 Task: Enable or disable the "Tab Hover Cards" feature.
Action: Mouse moved to (313, 30)
Screenshot: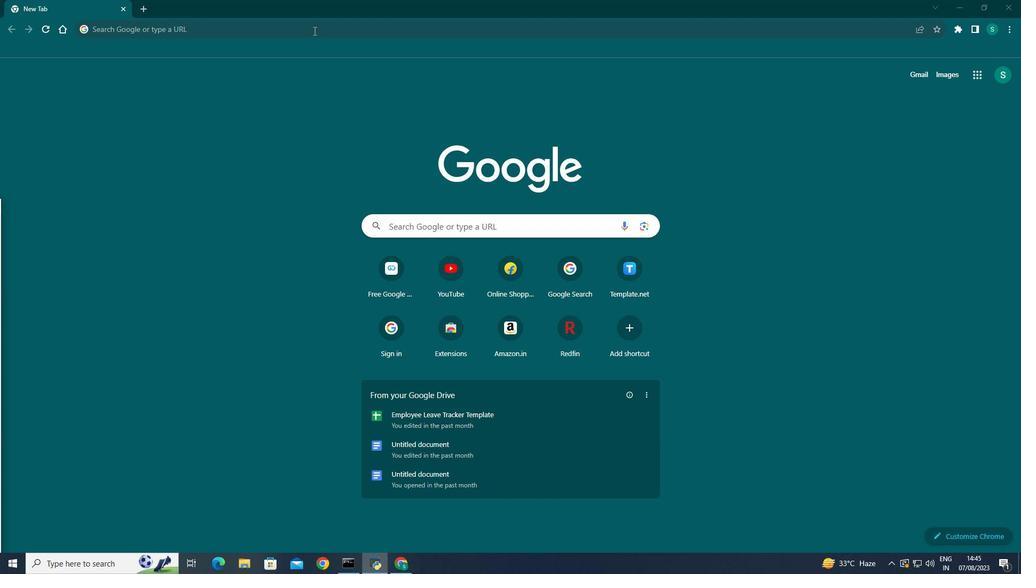 
Action: Mouse pressed left at (313, 30)
Screenshot: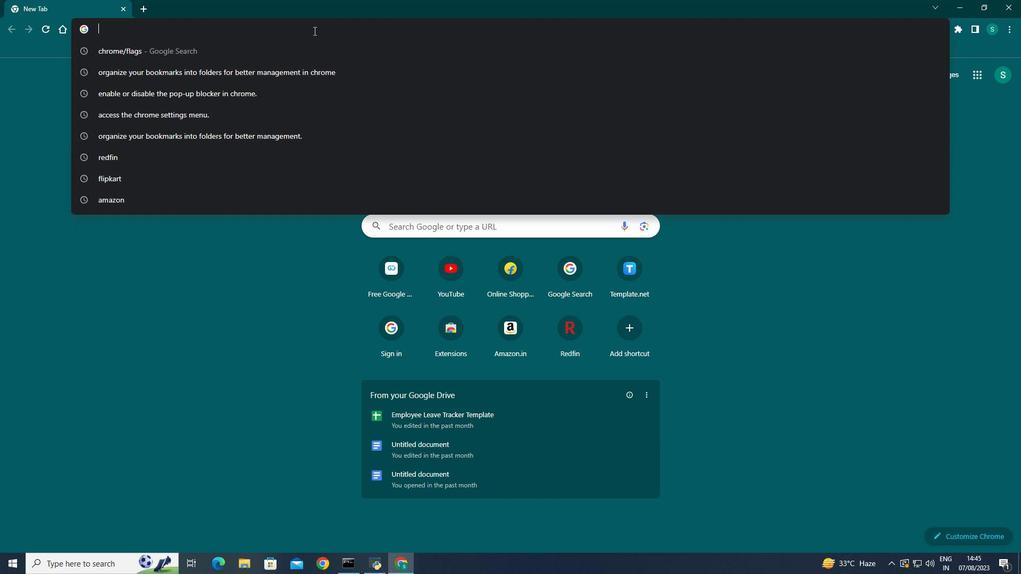 
Action: Key pressed chrome<Key.shift_r>://fl
Screenshot: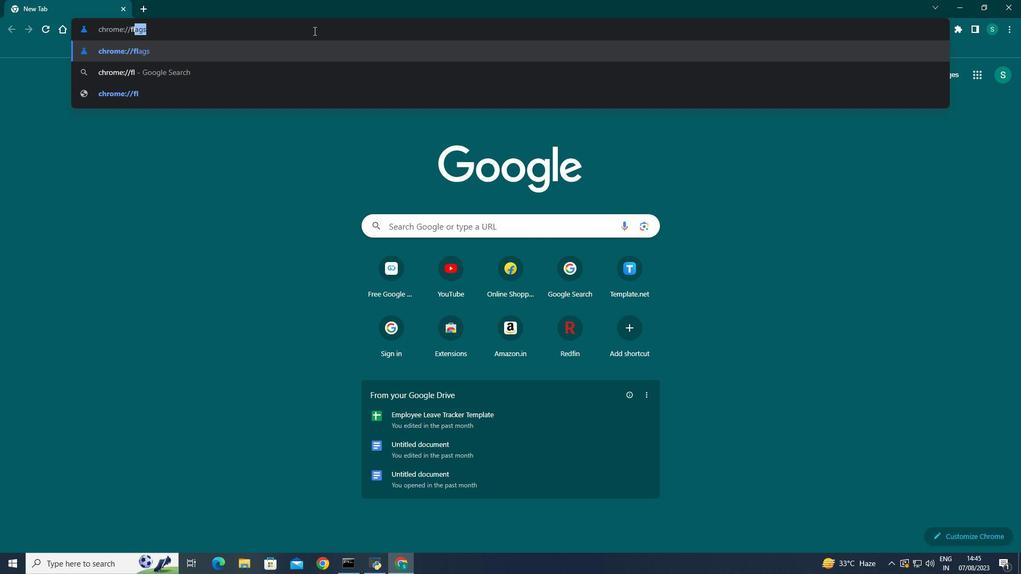 
Action: Mouse moved to (209, 28)
Screenshot: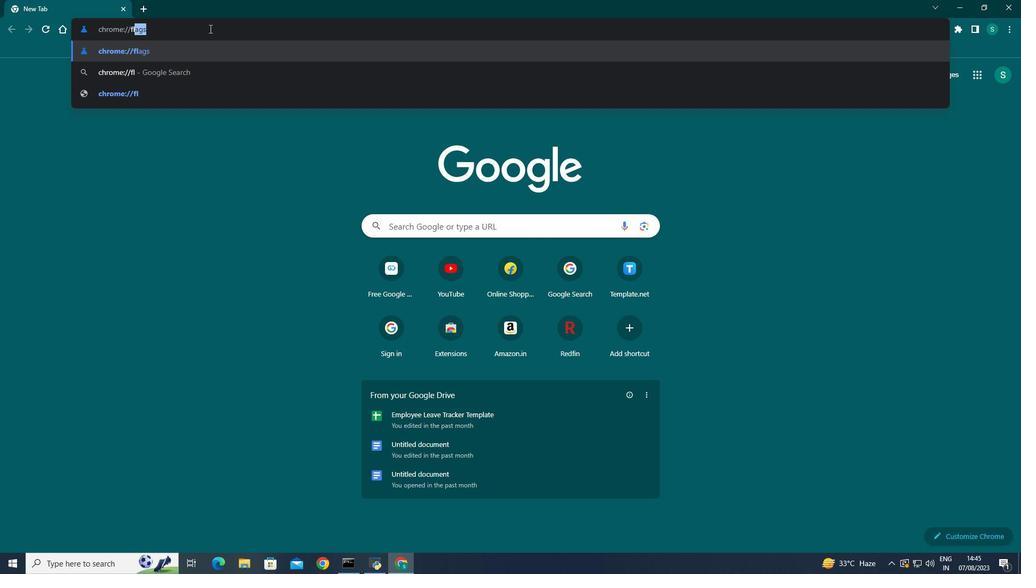 
Action: Mouse pressed left at (209, 28)
Screenshot: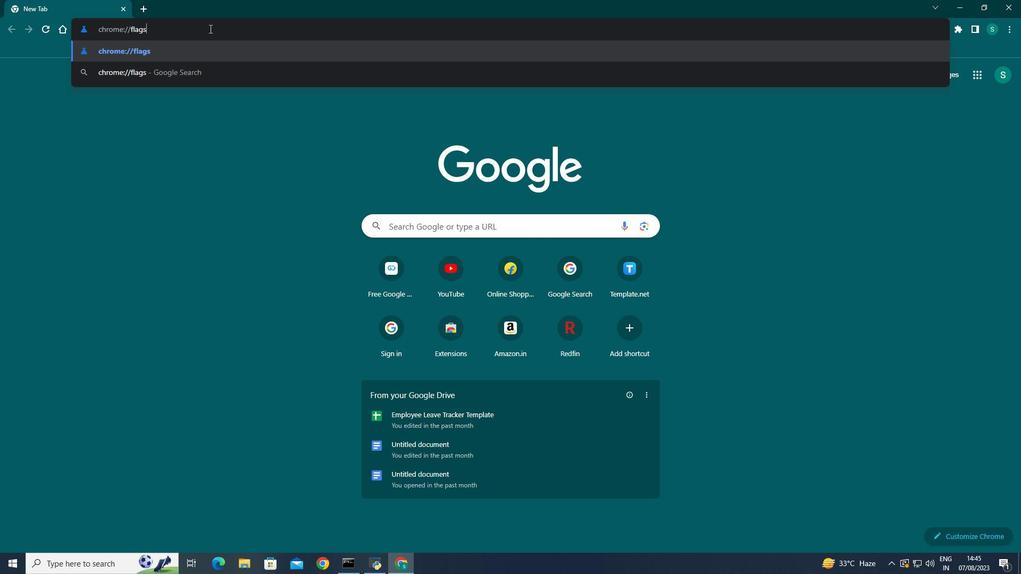 
Action: Key pressed /<Key.enter>
Screenshot: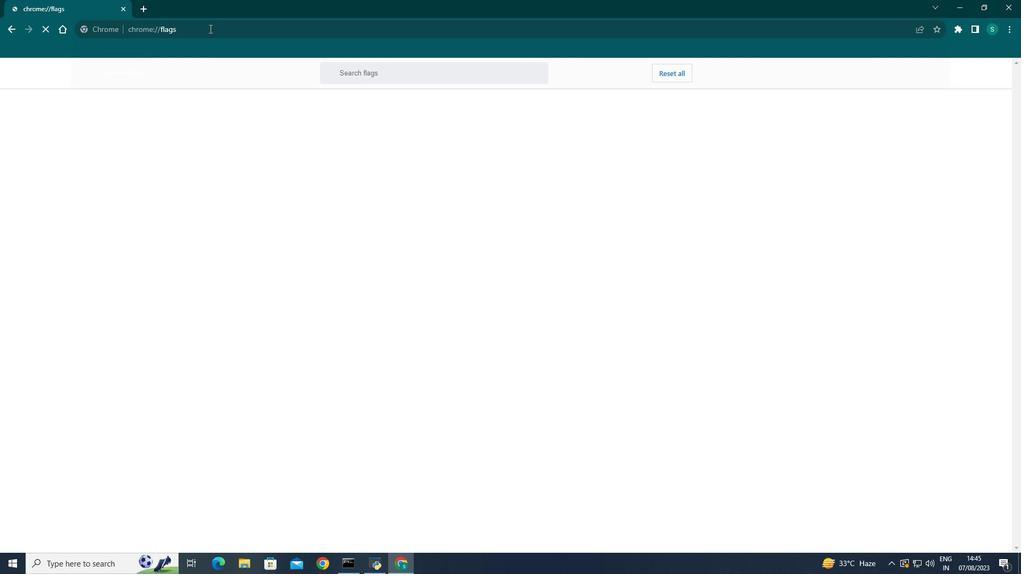 
Action: Mouse moved to (406, 70)
Screenshot: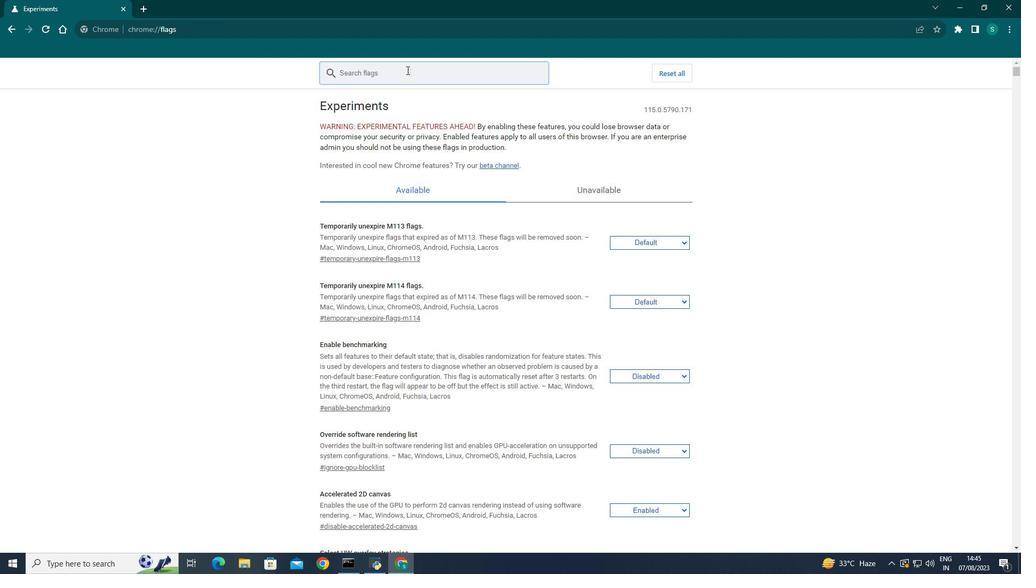 
Action: Mouse pressed left at (406, 70)
Screenshot: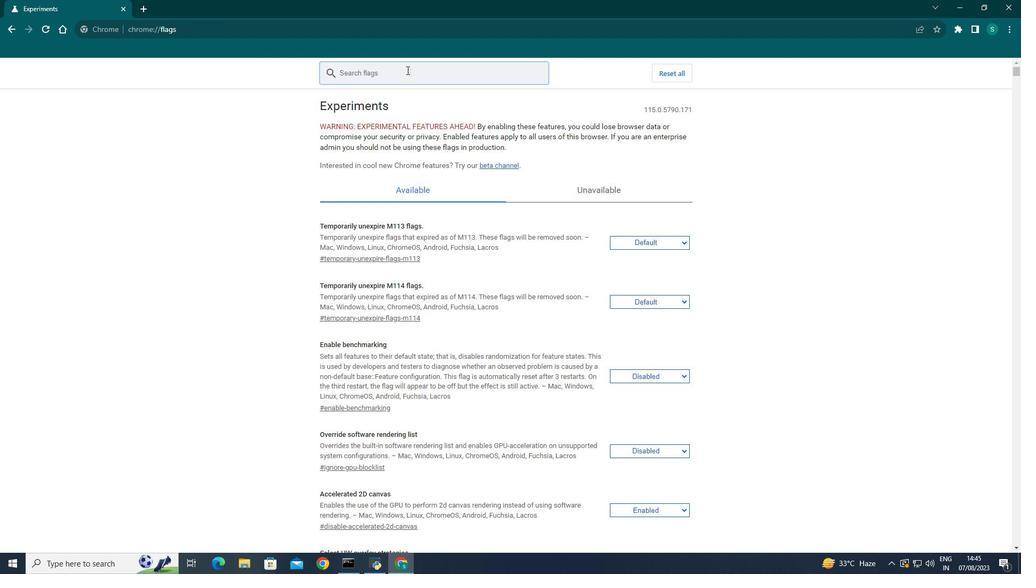 
Action: Key pressed <Key.shift>Tab<Key.space>hover<Key.space>cards
Screenshot: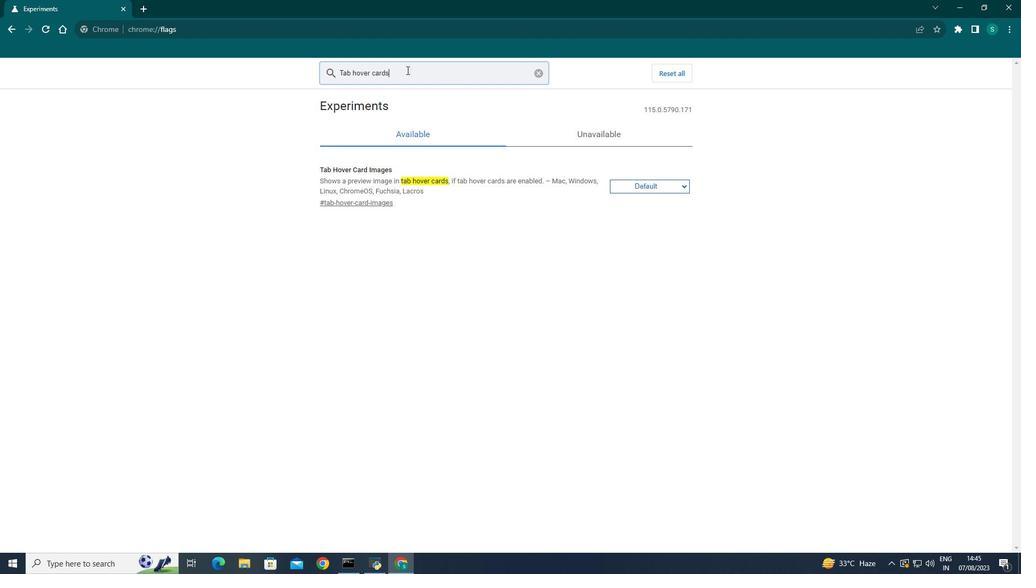 
Action: Mouse moved to (510, 232)
Screenshot: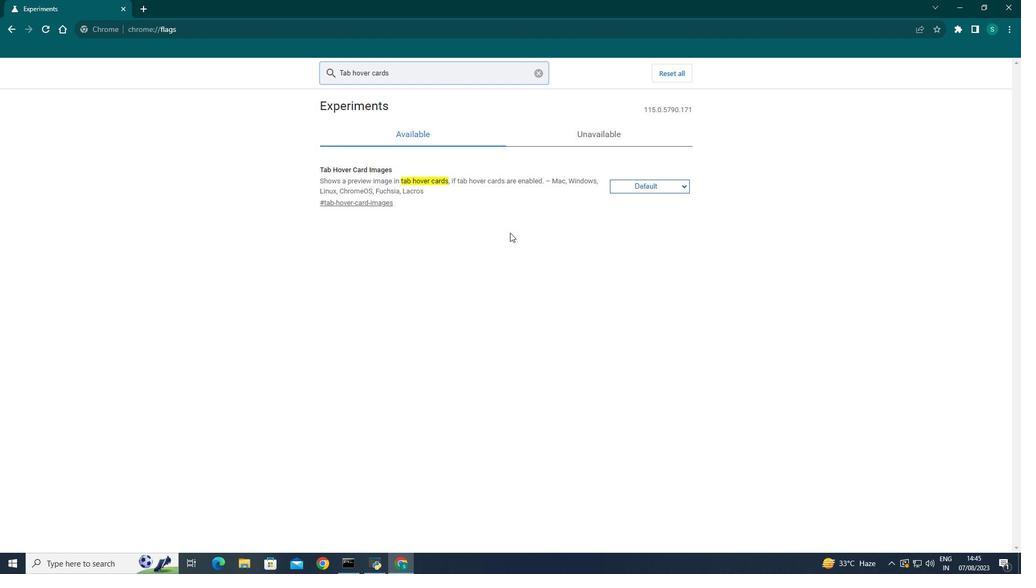 
Action: Mouse pressed left at (510, 232)
Screenshot: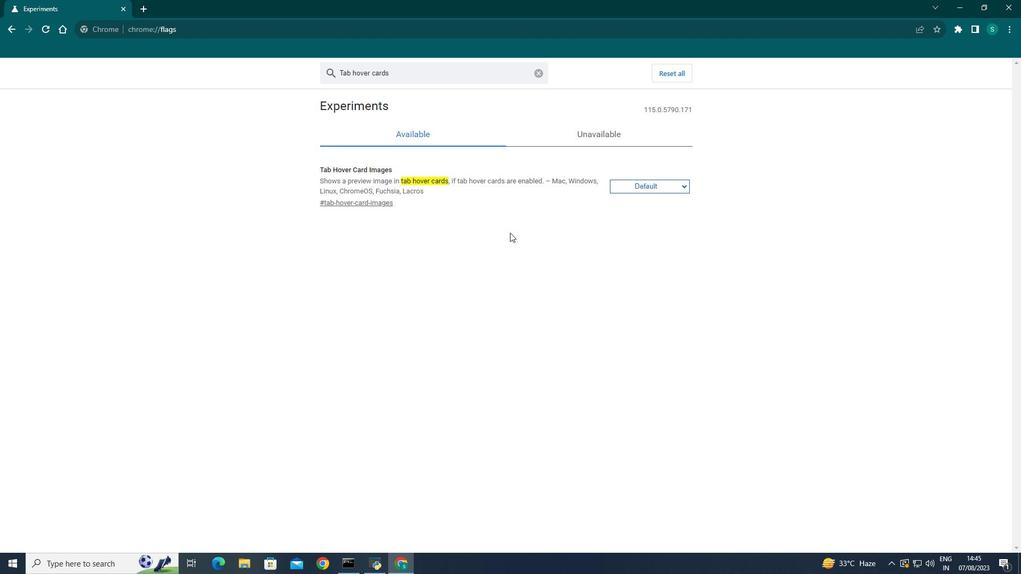 
Action: Mouse moved to (677, 186)
Screenshot: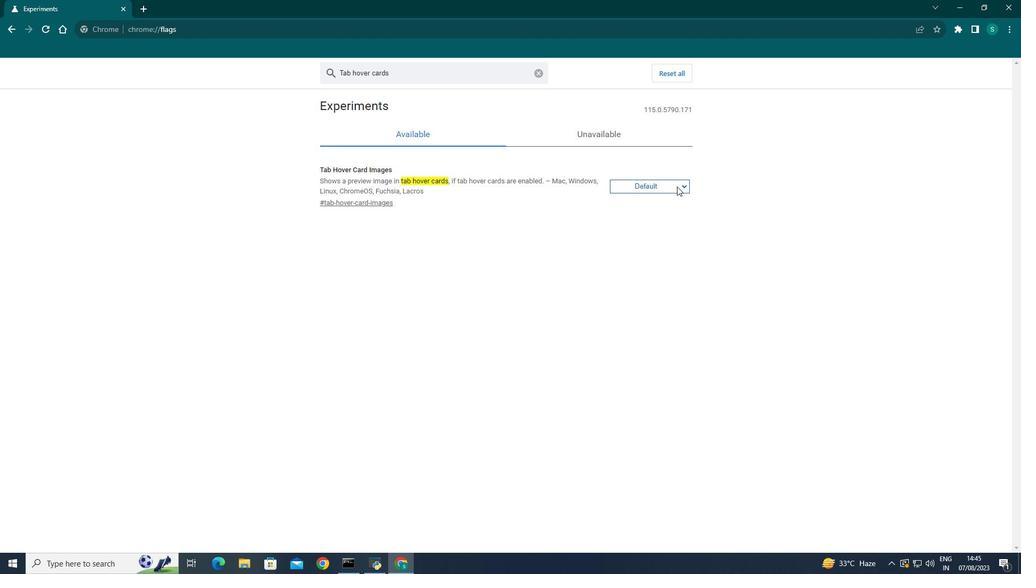 
Action: Mouse pressed left at (677, 186)
Screenshot: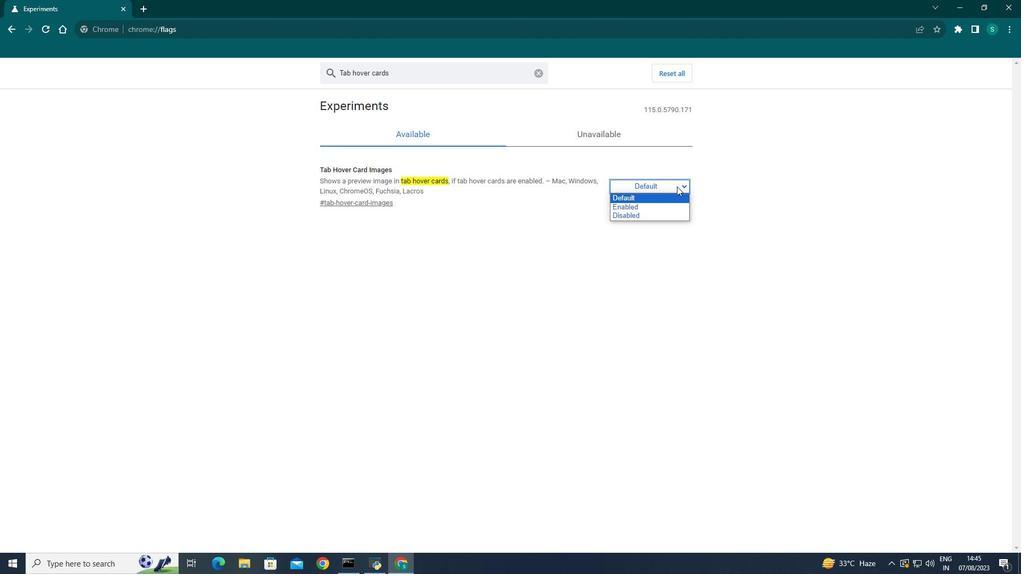 
Action: Mouse moved to (656, 205)
Screenshot: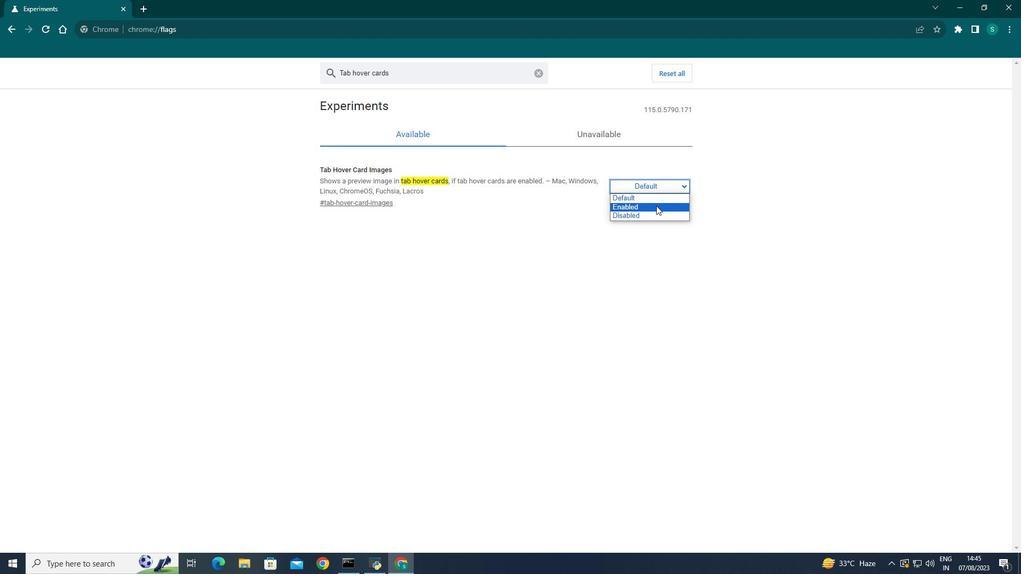 
Action: Mouse pressed left at (656, 205)
Screenshot: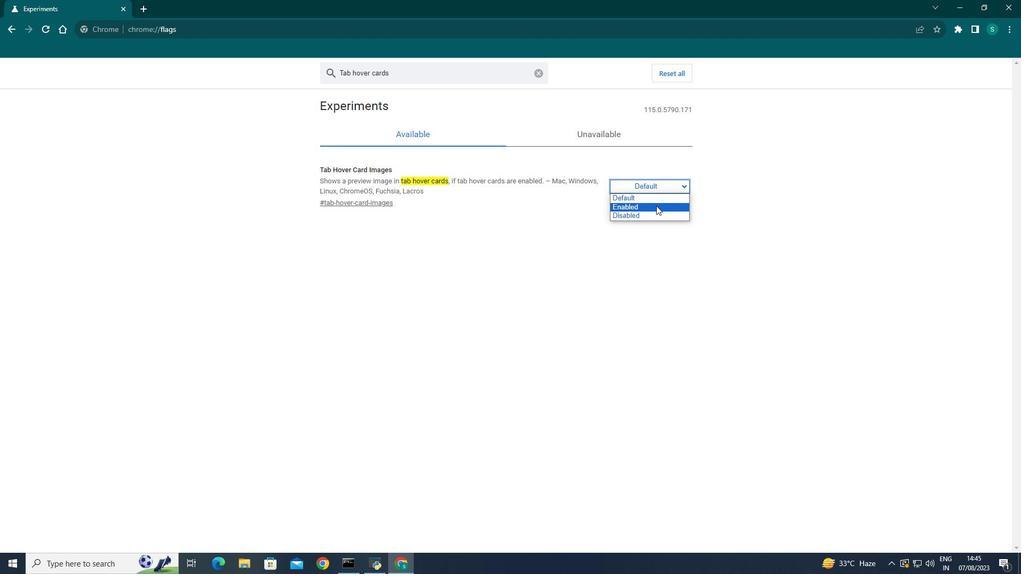 
Action: Mouse moved to (955, 530)
Screenshot: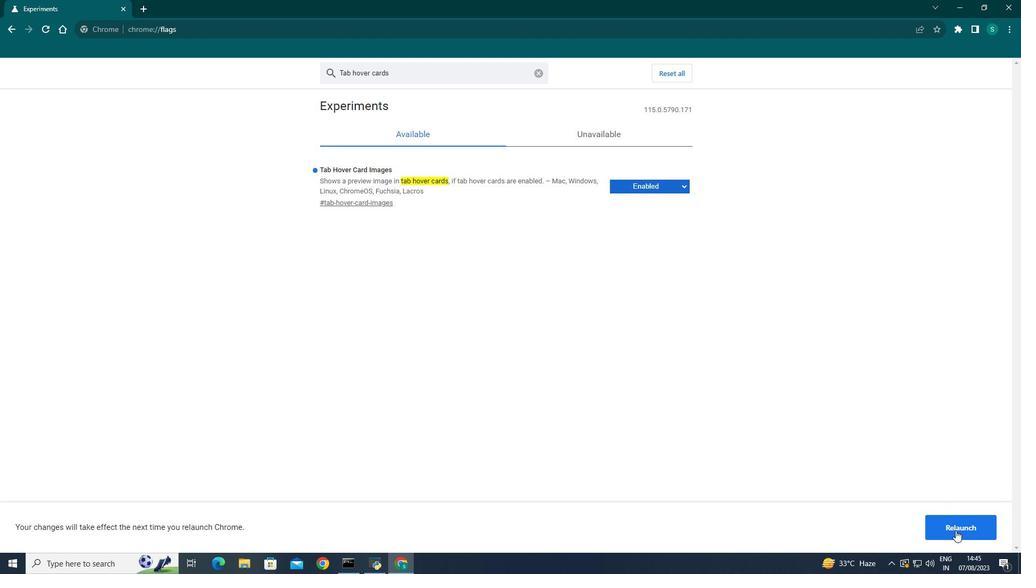 
Action: Mouse pressed left at (955, 530)
Screenshot: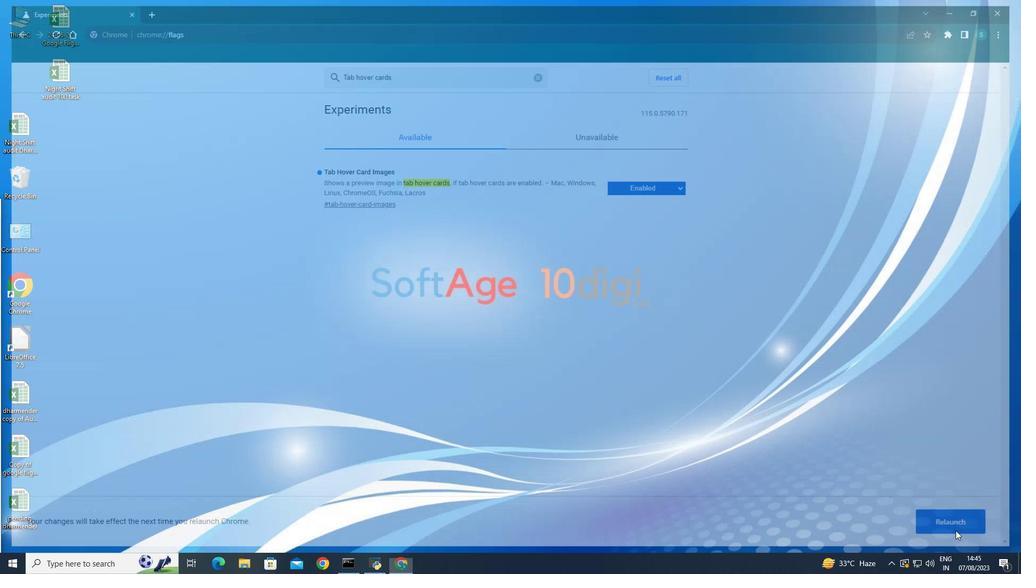 
Action: Mouse moved to (666, 244)
Screenshot: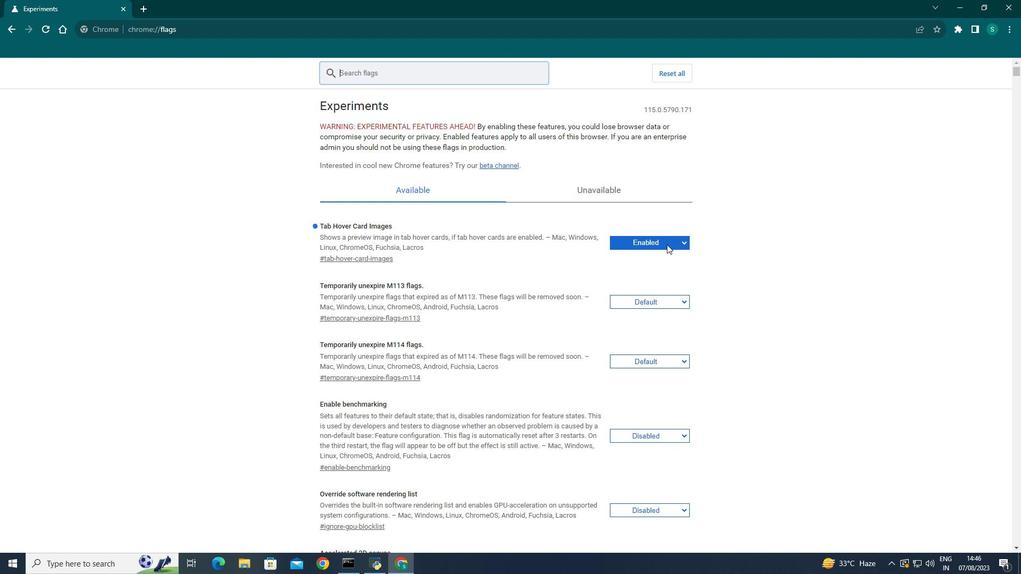 
Action: Mouse pressed left at (666, 244)
Screenshot: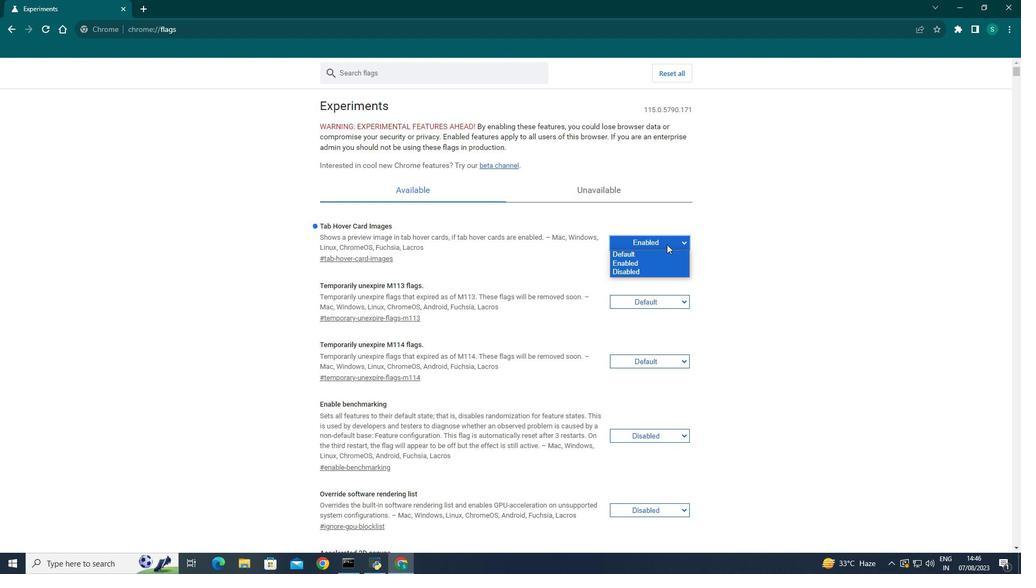 
Action: Mouse moved to (627, 264)
Screenshot: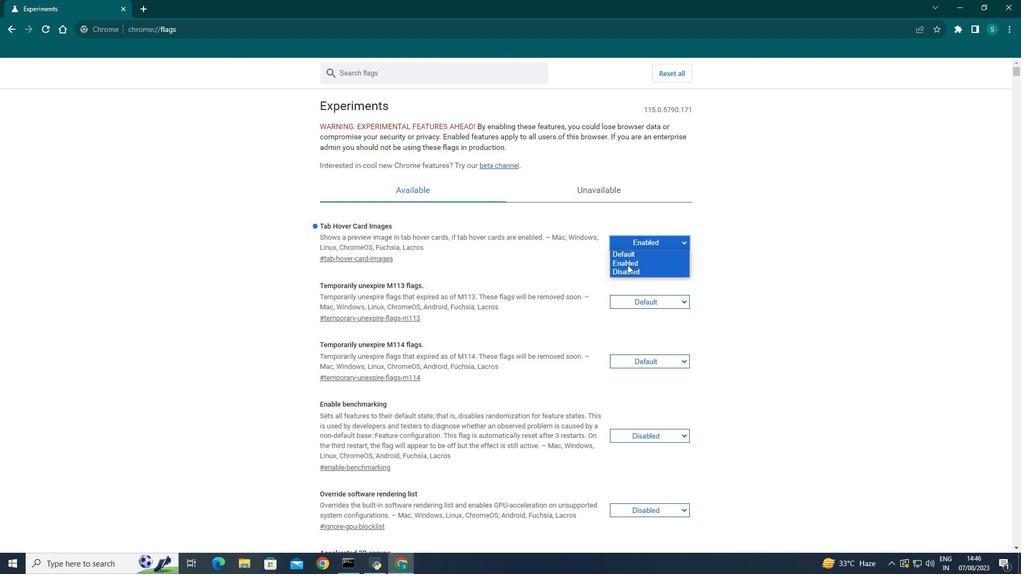 
Action: Mouse pressed left at (627, 264)
Screenshot: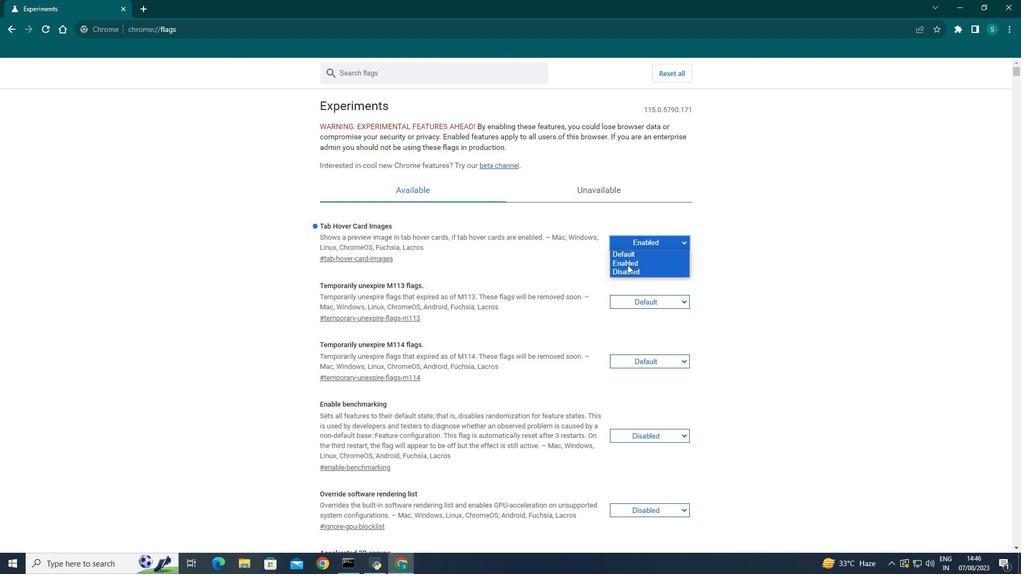 
Action: Mouse moved to (724, 301)
Screenshot: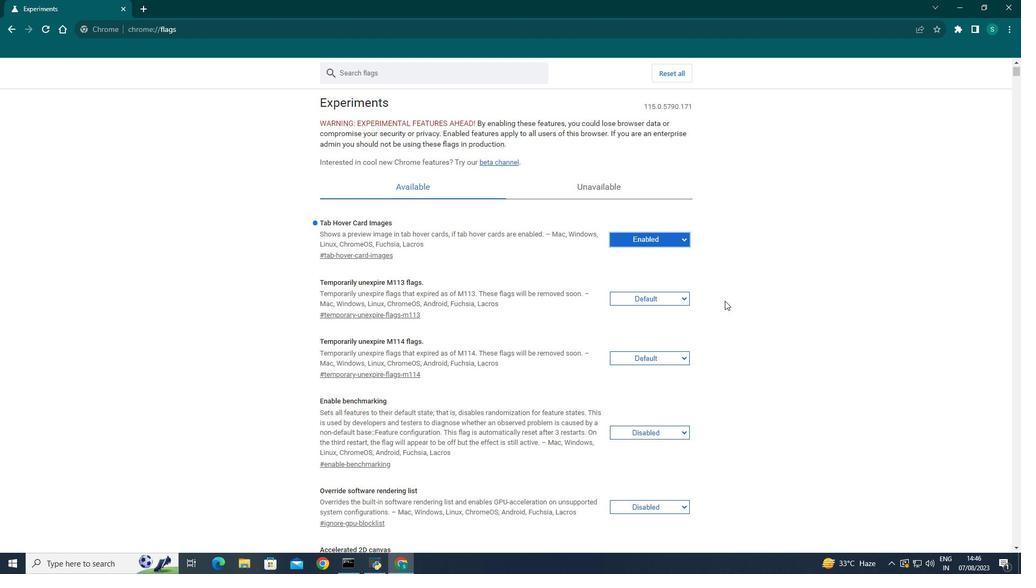 
Action: Mouse scrolled (724, 300) with delta (0, 0)
Screenshot: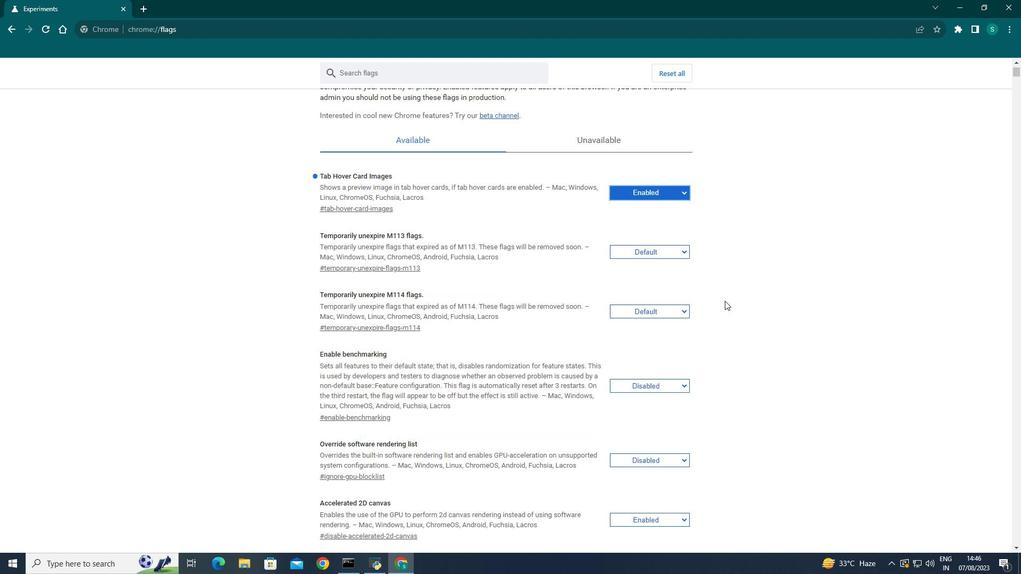 
Action: Mouse scrolled (724, 300) with delta (0, 0)
Screenshot: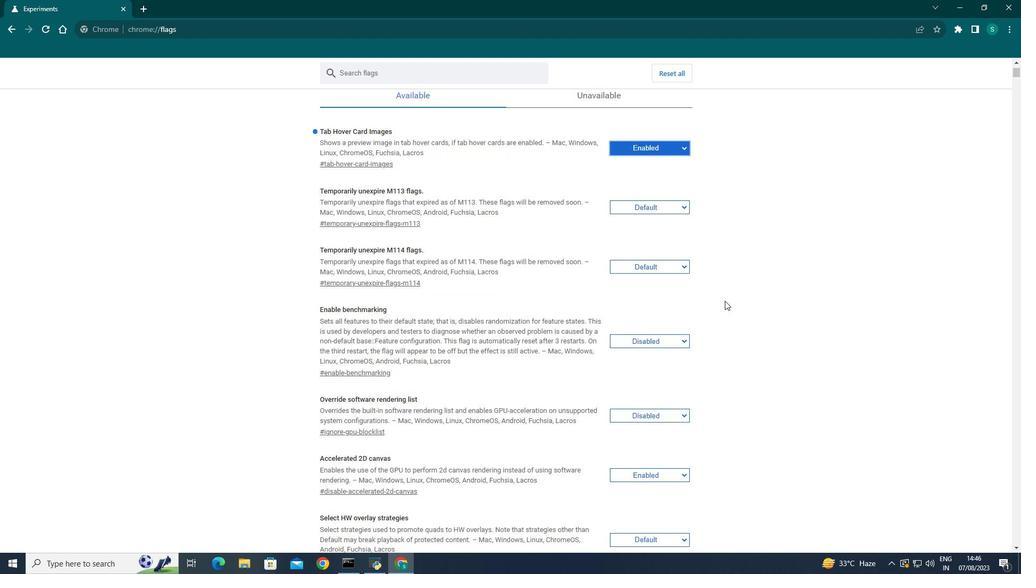 
Action: Mouse moved to (691, 253)
Screenshot: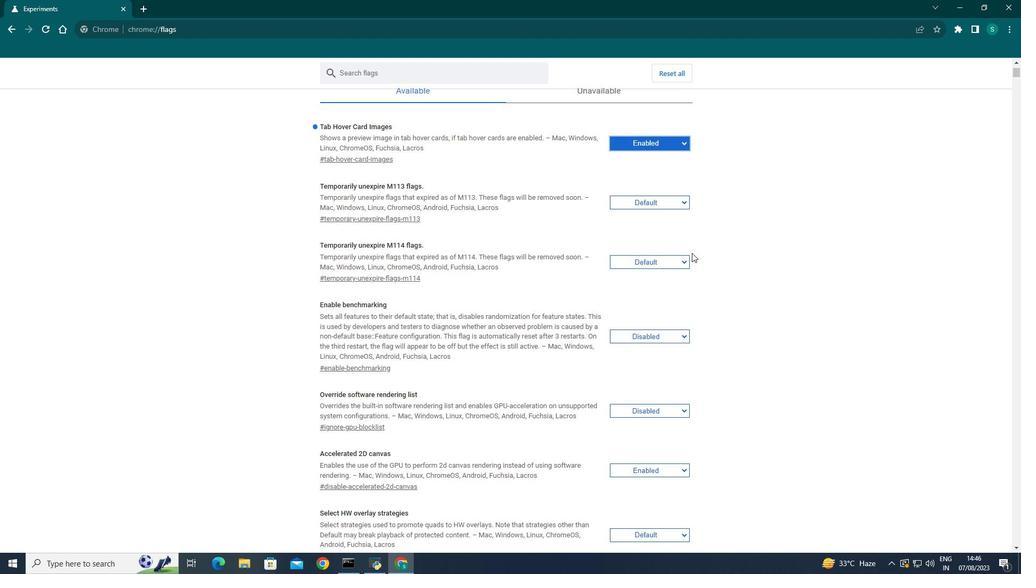 
Action: Mouse scrolled (691, 253) with delta (0, 0)
Screenshot: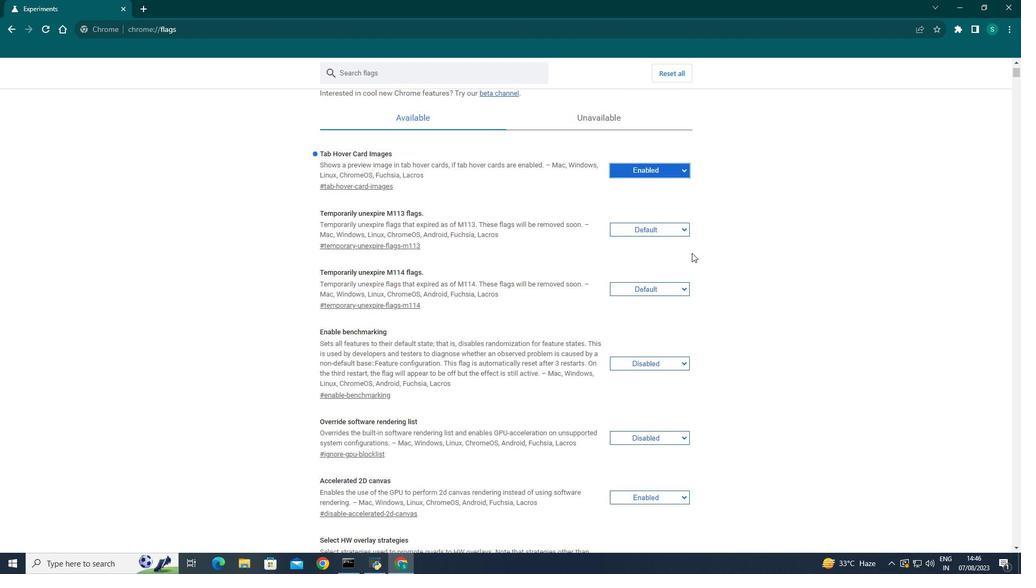 
Action: Mouse moved to (648, 188)
Screenshot: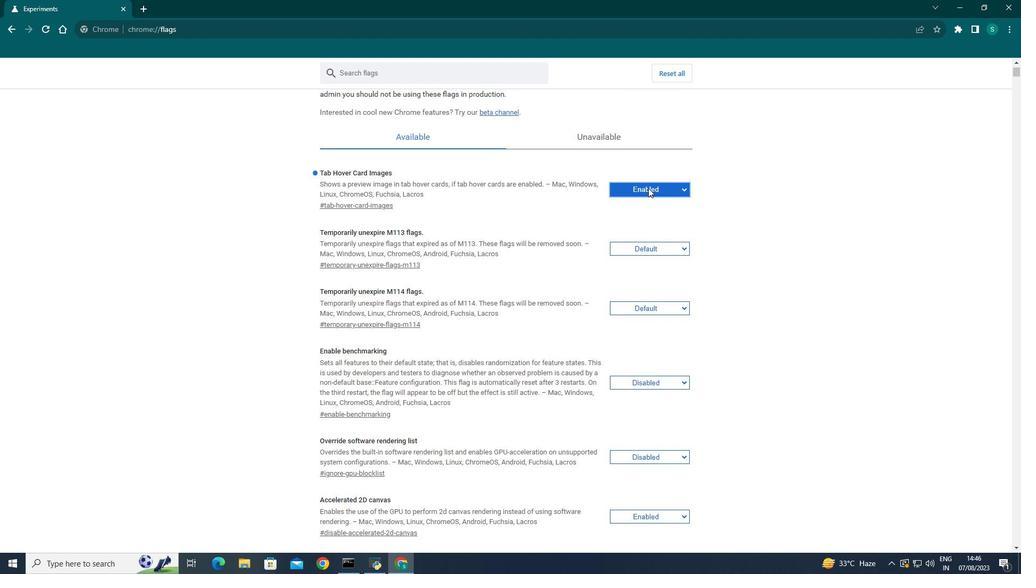 
Action: Mouse pressed left at (648, 188)
Screenshot: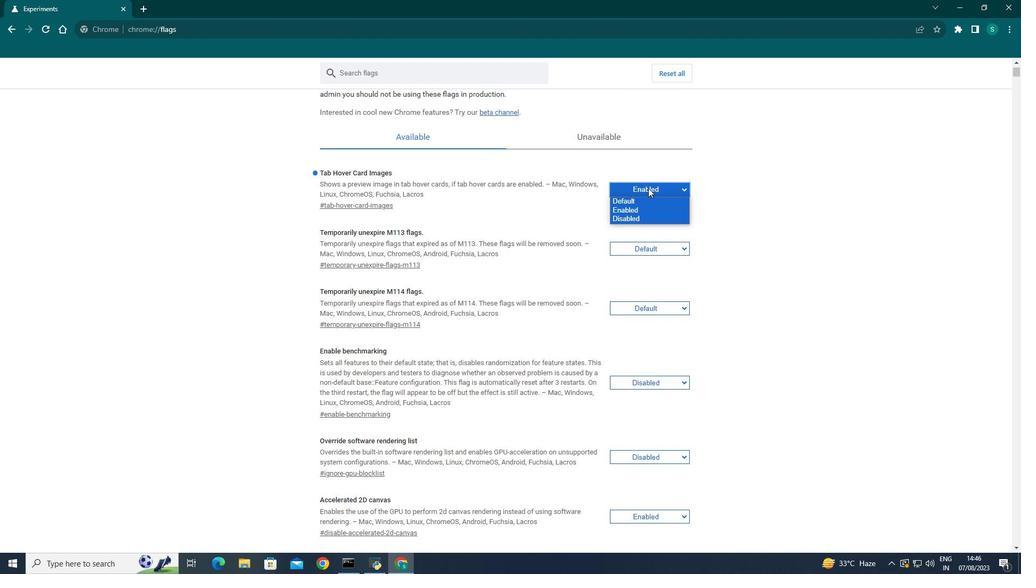 
Action: Mouse moved to (629, 217)
Screenshot: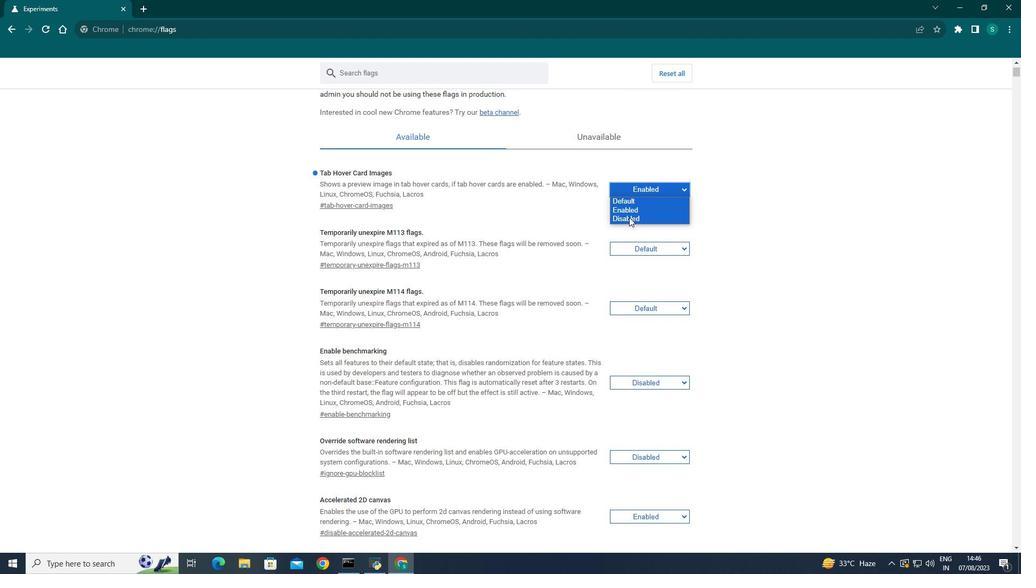 
Action: Mouse pressed left at (629, 217)
Screenshot: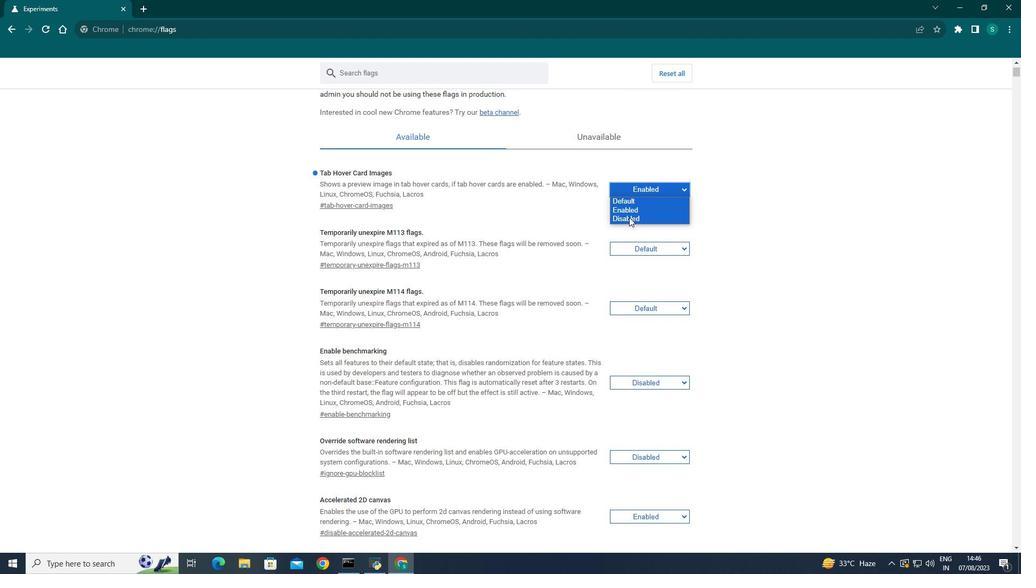 
Action: Mouse moved to (940, 526)
Screenshot: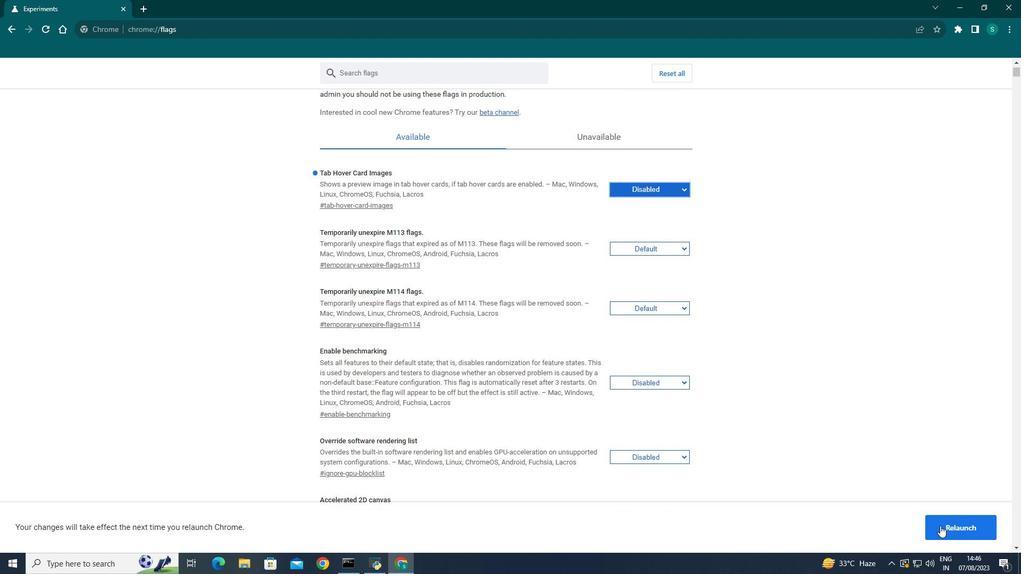 
Action: Mouse pressed left at (940, 526)
Screenshot: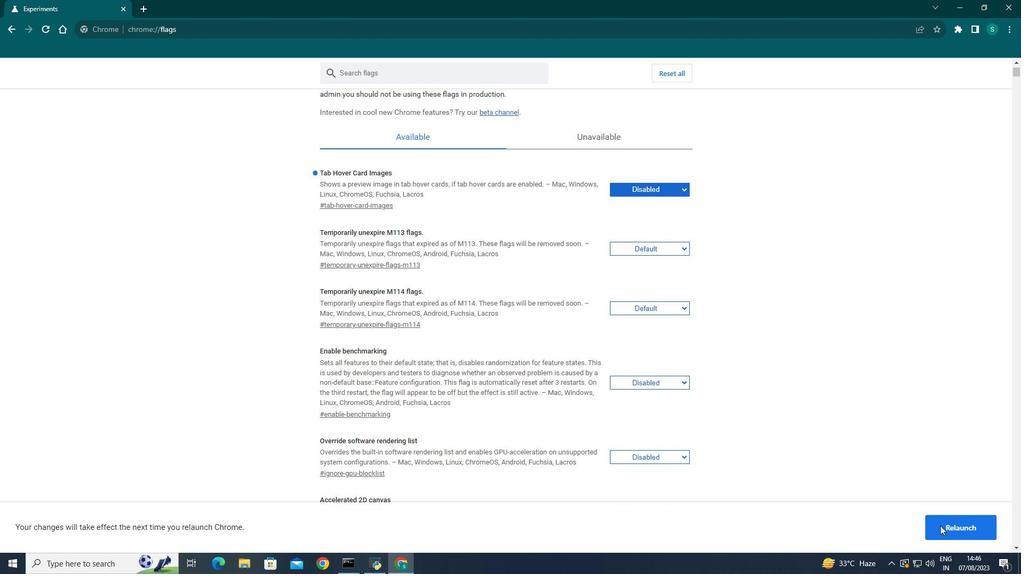 
Action: Mouse moved to (728, 303)
Screenshot: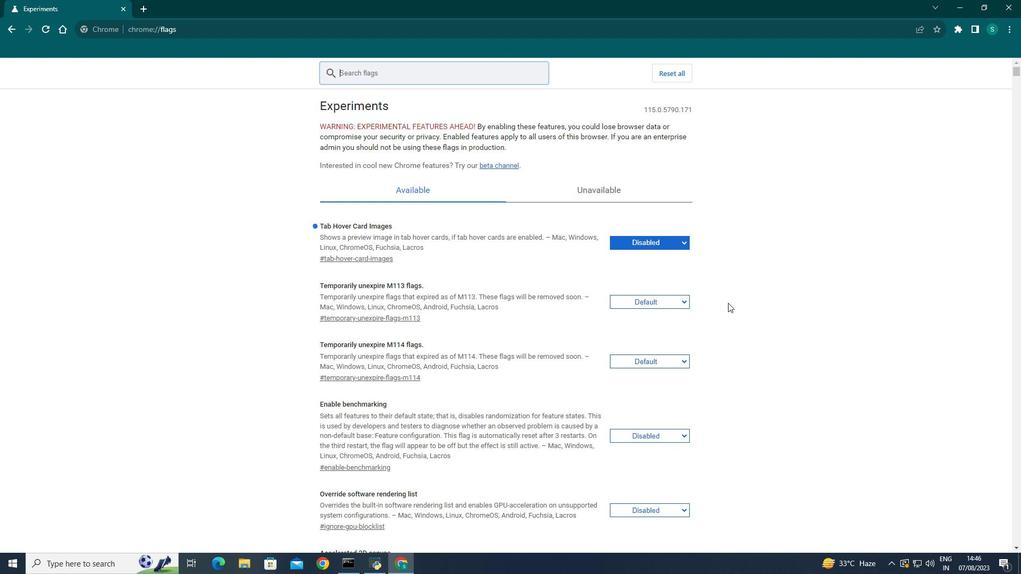 
